 Task: Create Card Sustainability Review in Board Product Feature Testing to Workspace Brand Management. Create Card Event Execution in Board Market Share Growth Strategy to Workspace Brand Management. Create Card Social Media Performance Review in Board Brand Style Guide Development and Implementation to Workspace Brand Management
Action: Mouse moved to (522, 456)
Screenshot: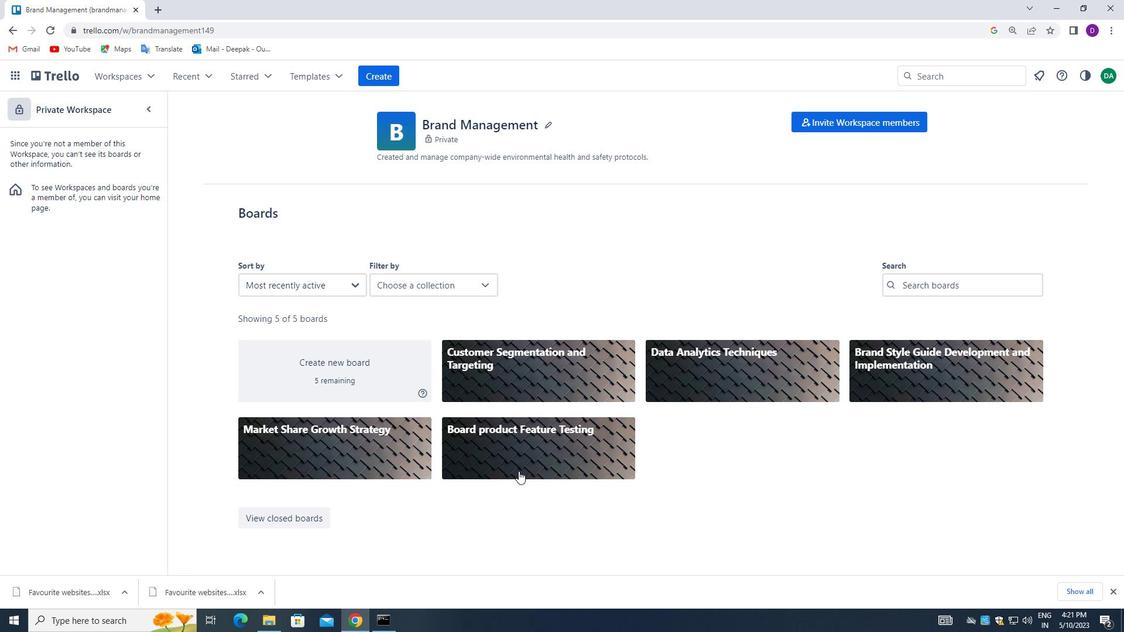 
Action: Mouse pressed left at (522, 456)
Screenshot: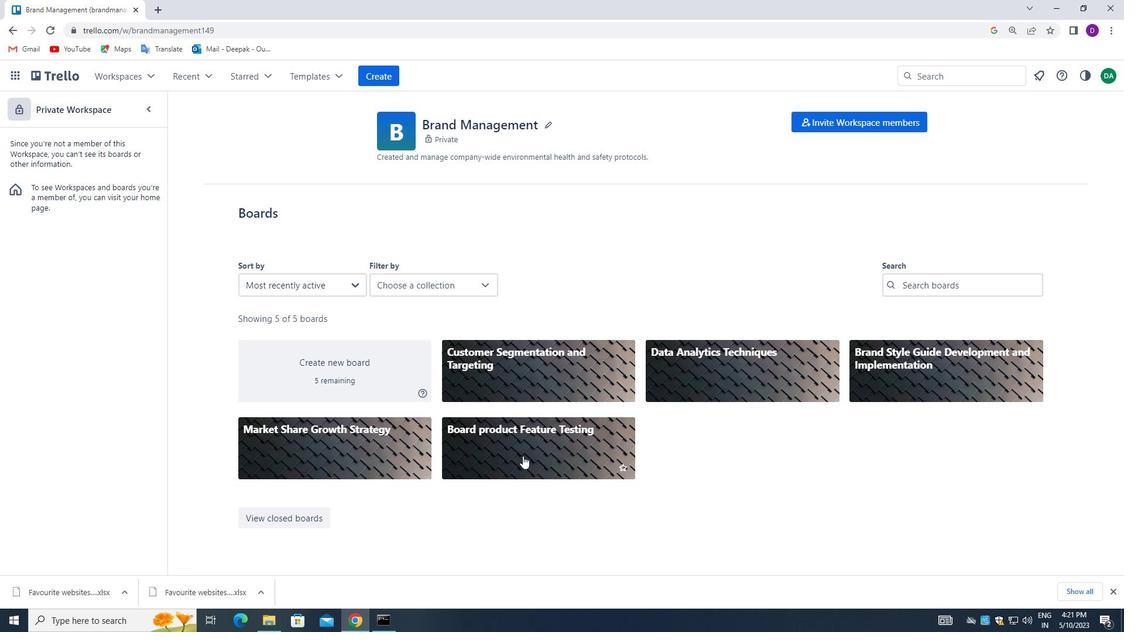 
Action: Mouse moved to (597, 180)
Screenshot: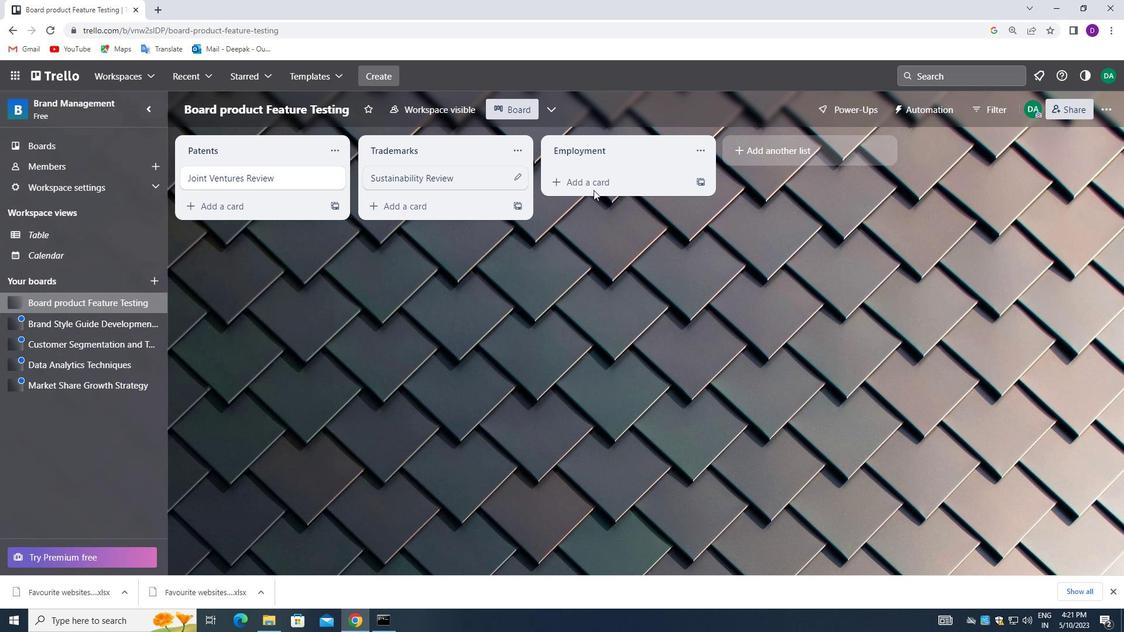 
Action: Mouse pressed left at (597, 180)
Screenshot: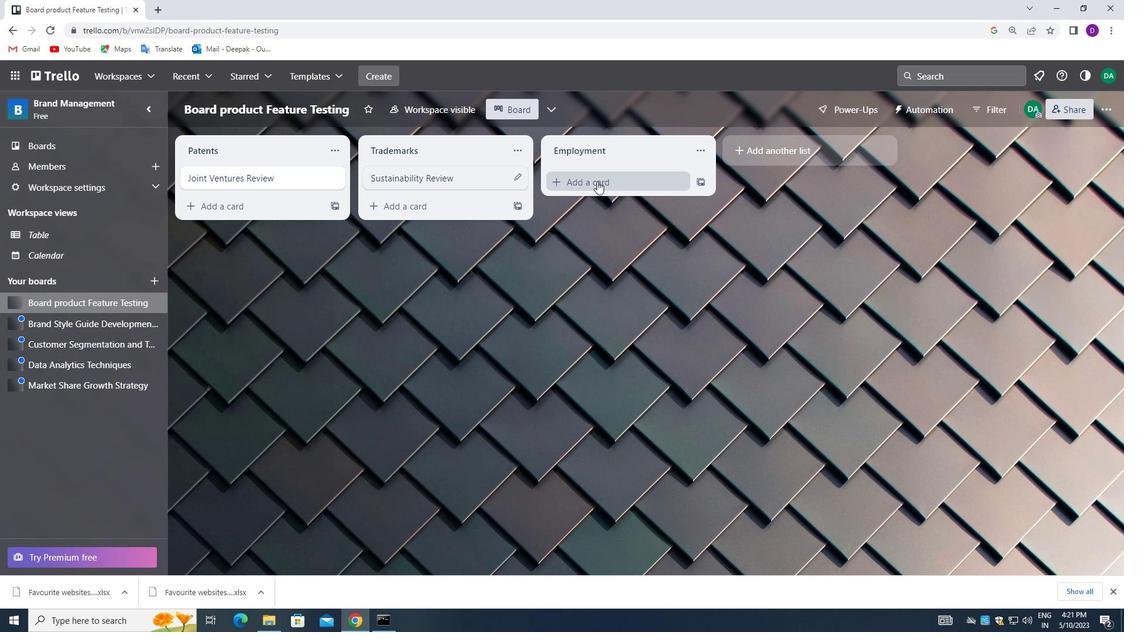 
Action: Mouse pressed left at (597, 180)
Screenshot: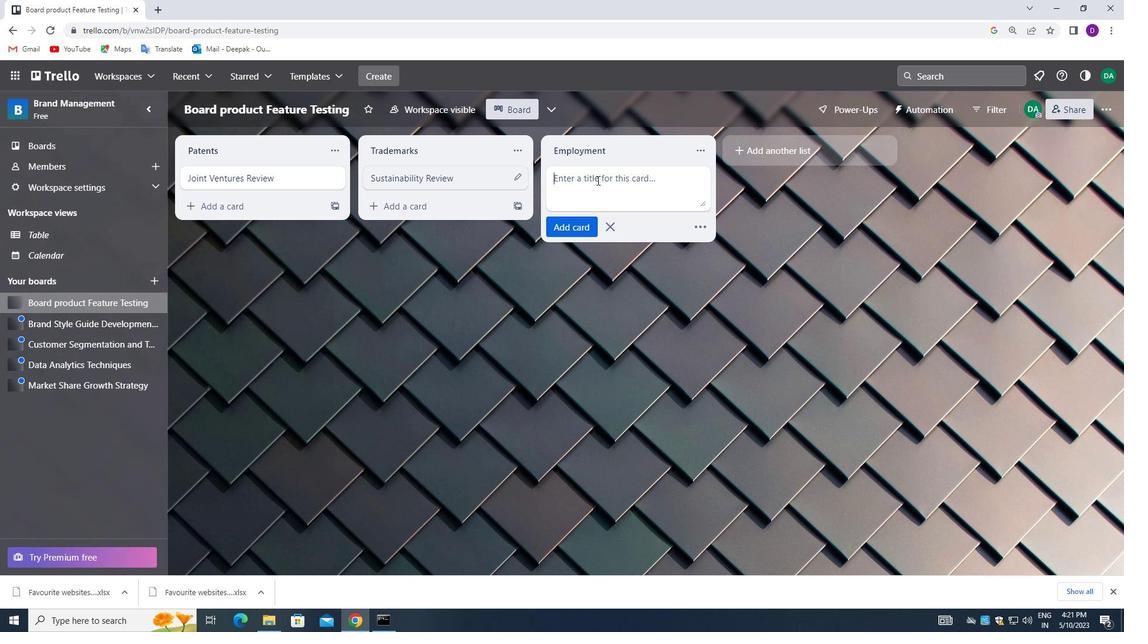 
Action: Mouse moved to (432, 315)
Screenshot: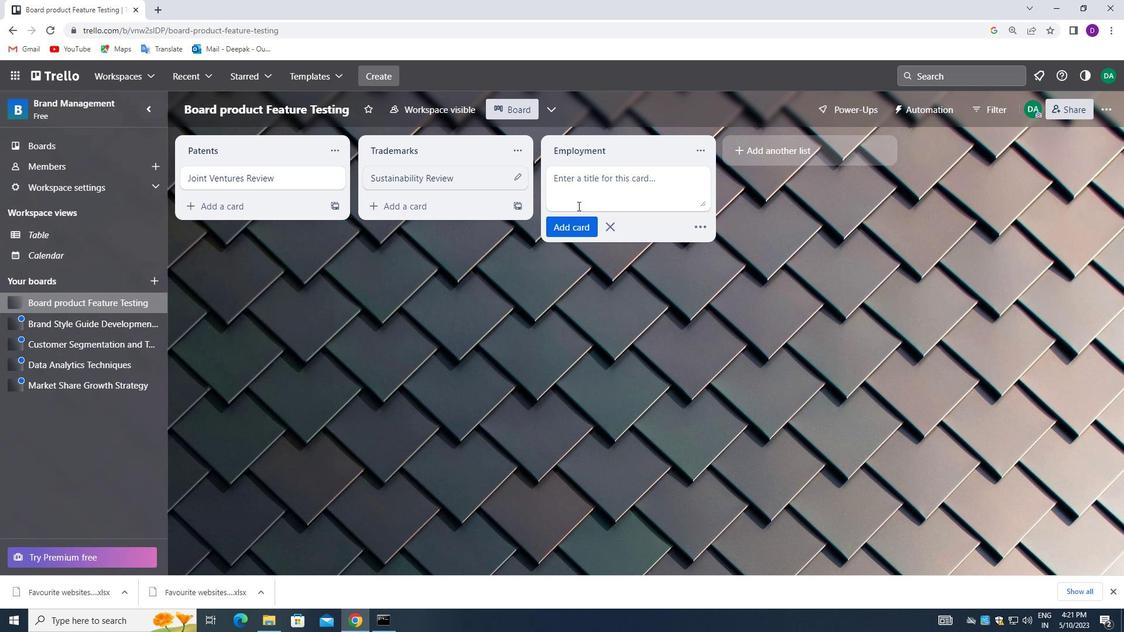 
Action: Key pressed <Key.shift_r>Sustainability<Key.space><Key.shift_r>E<Key.backspace><Key.shift_r>Review<Key.space>
Screenshot: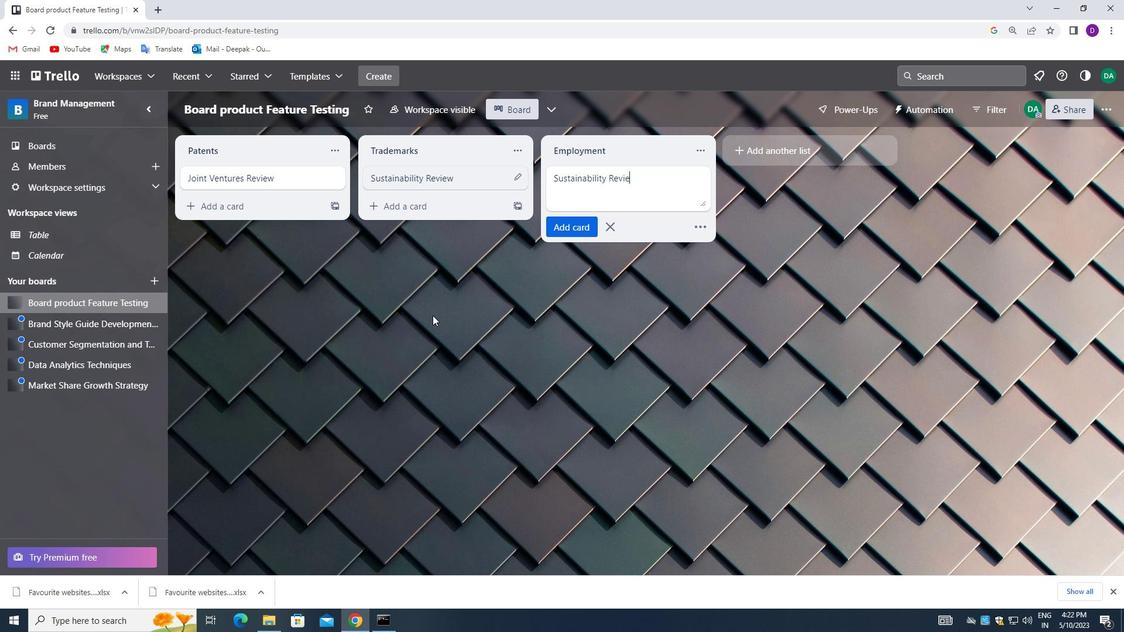 
Action: Mouse moved to (525, 322)
Screenshot: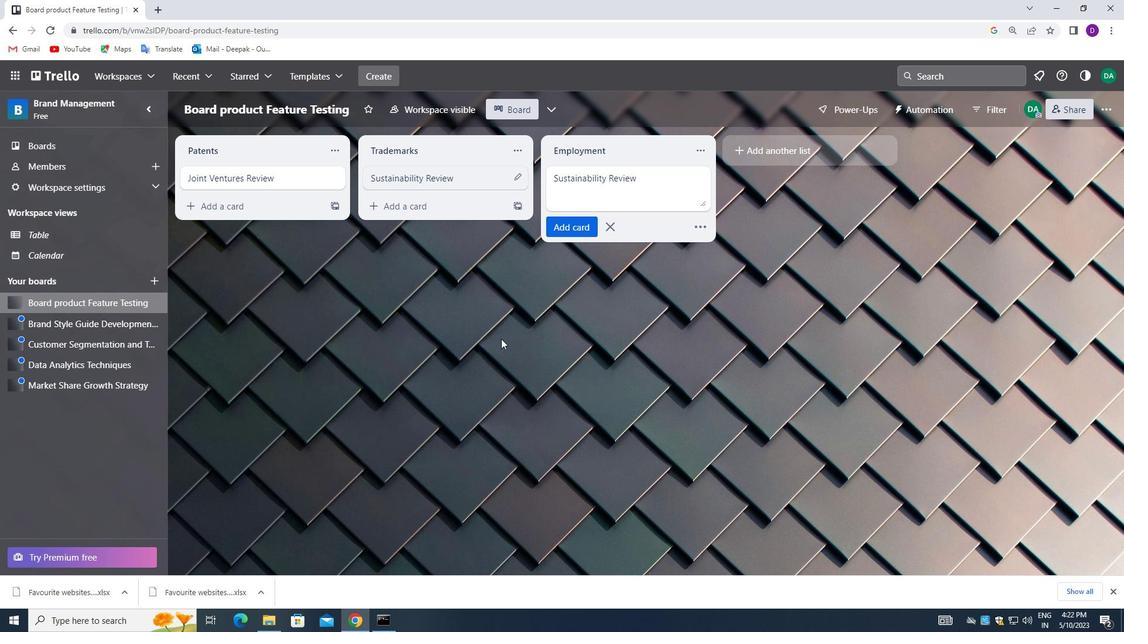 
Action: Mouse pressed left at (525, 322)
Screenshot: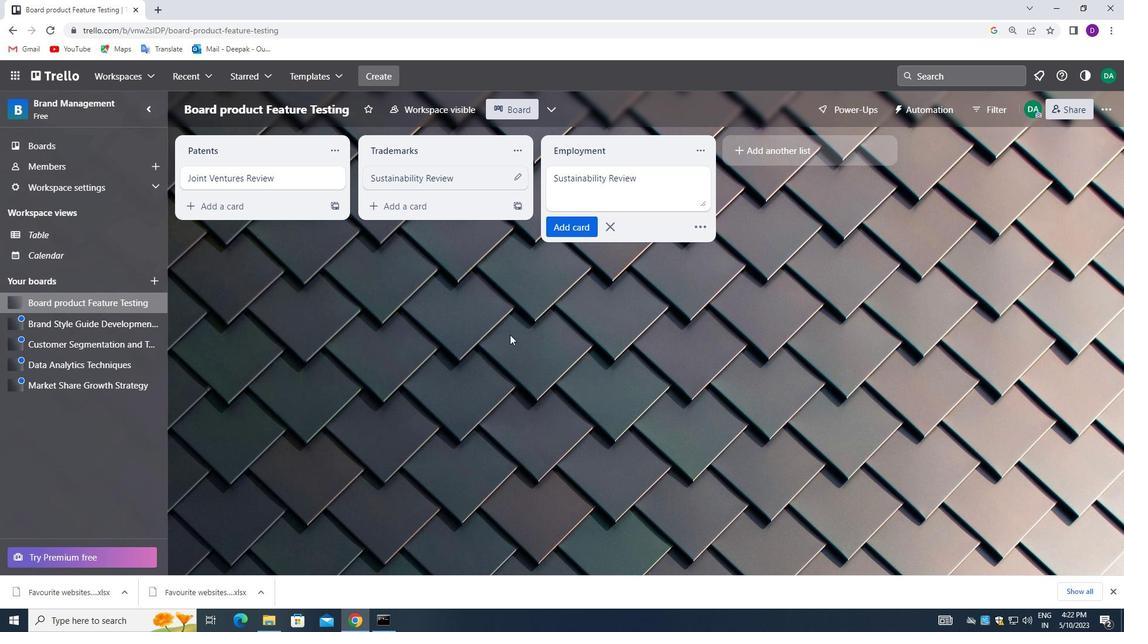 
Action: Mouse moved to (79, 393)
Screenshot: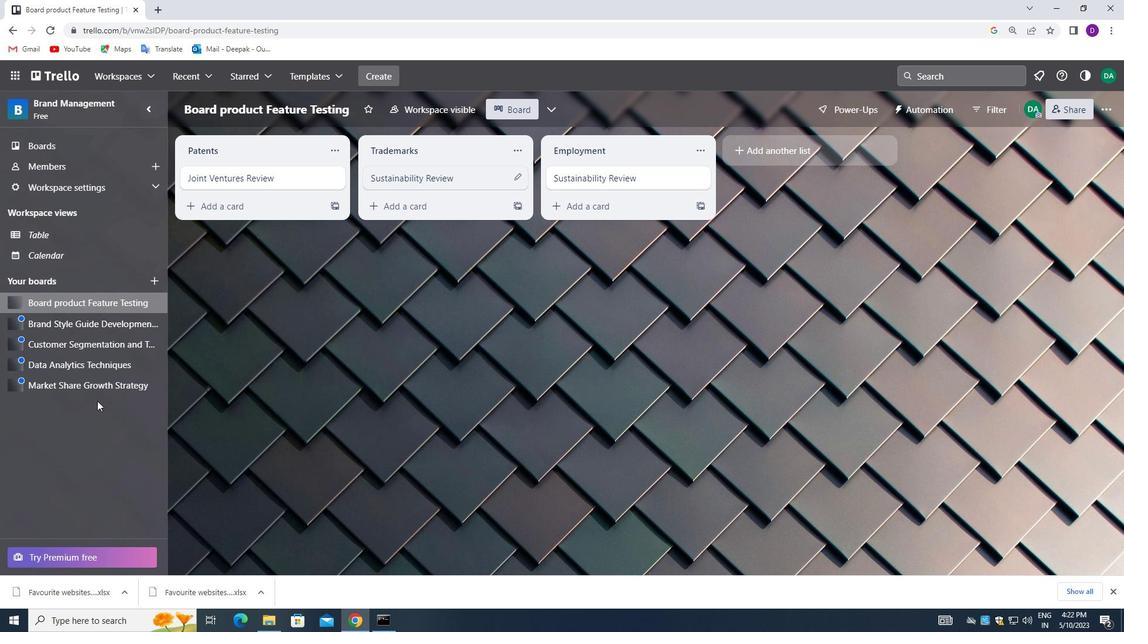 
Action: Mouse pressed left at (79, 393)
Screenshot: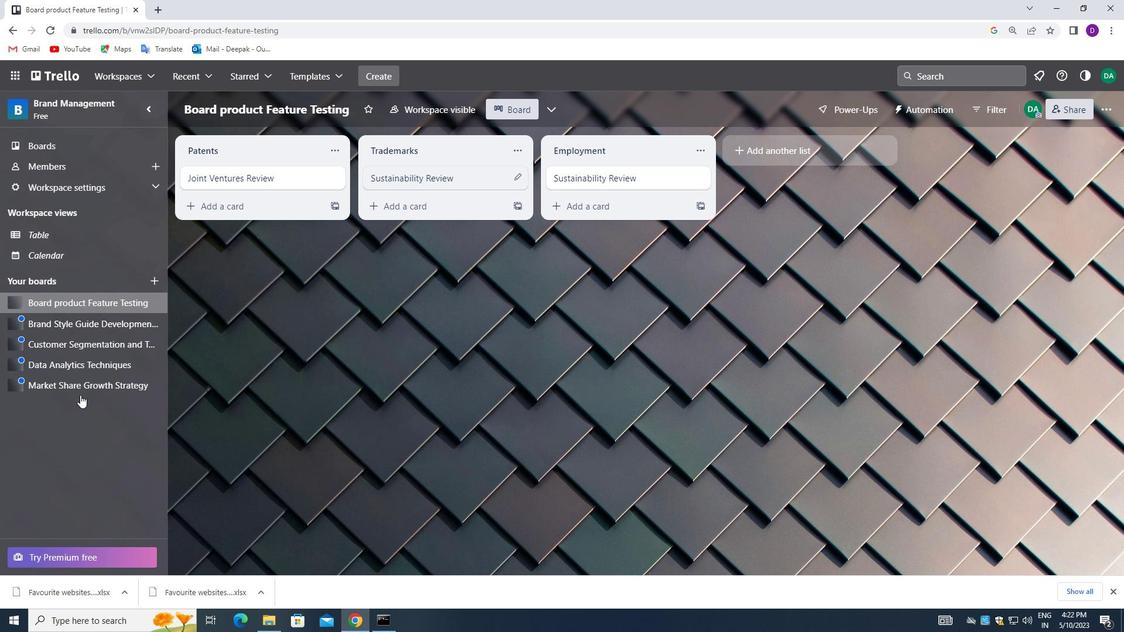 
Action: Mouse moved to (586, 189)
Screenshot: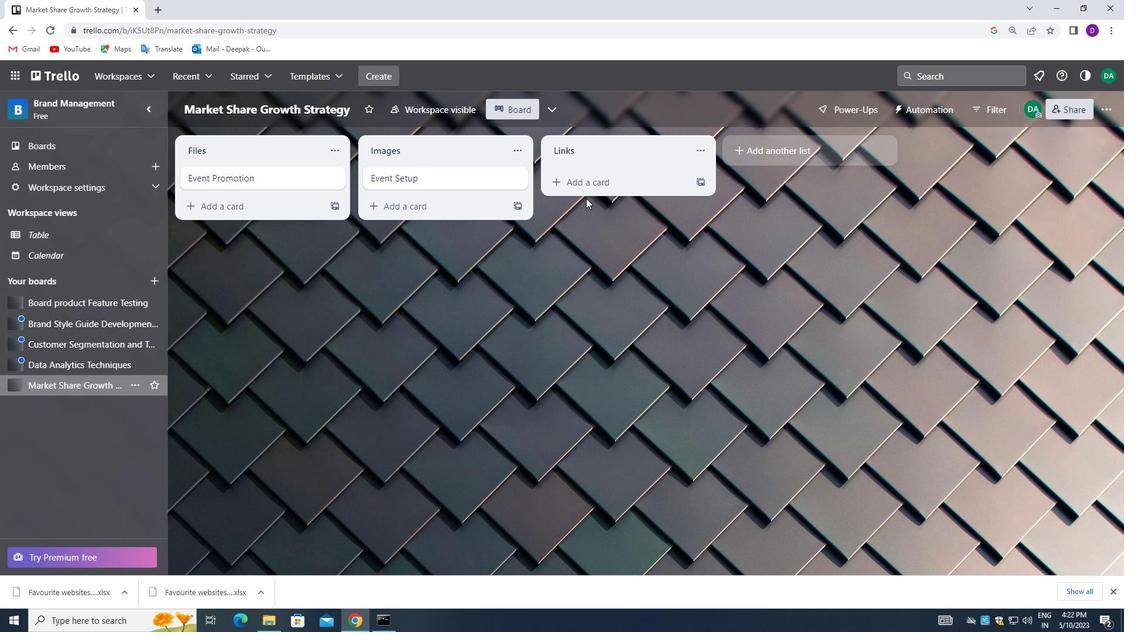 
Action: Mouse pressed left at (586, 189)
Screenshot: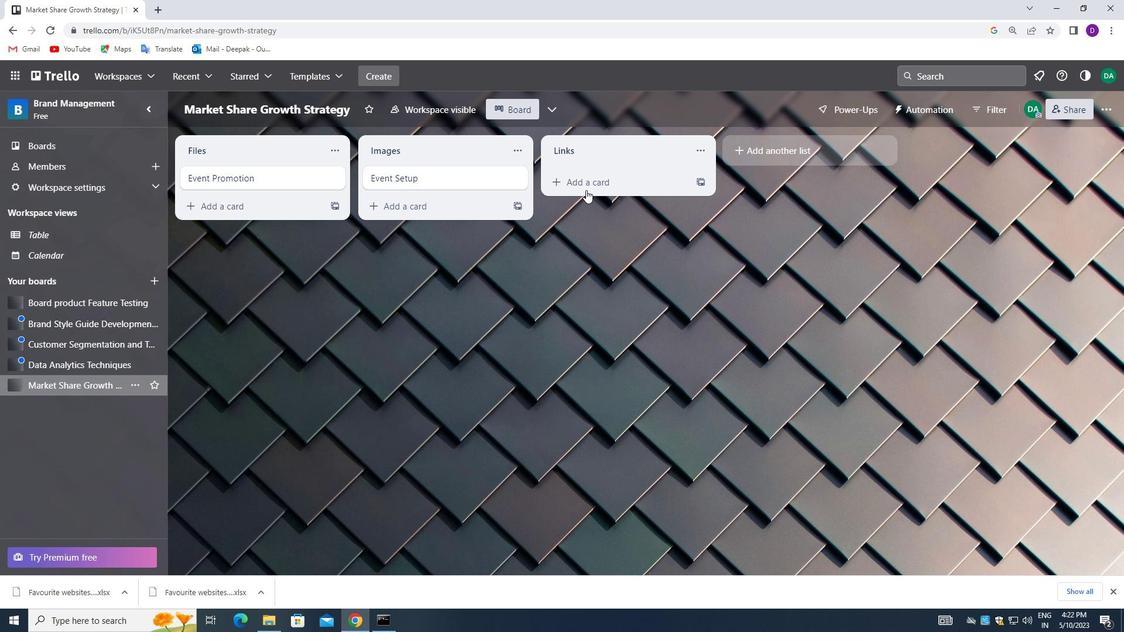 
Action: Mouse moved to (586, 187)
Screenshot: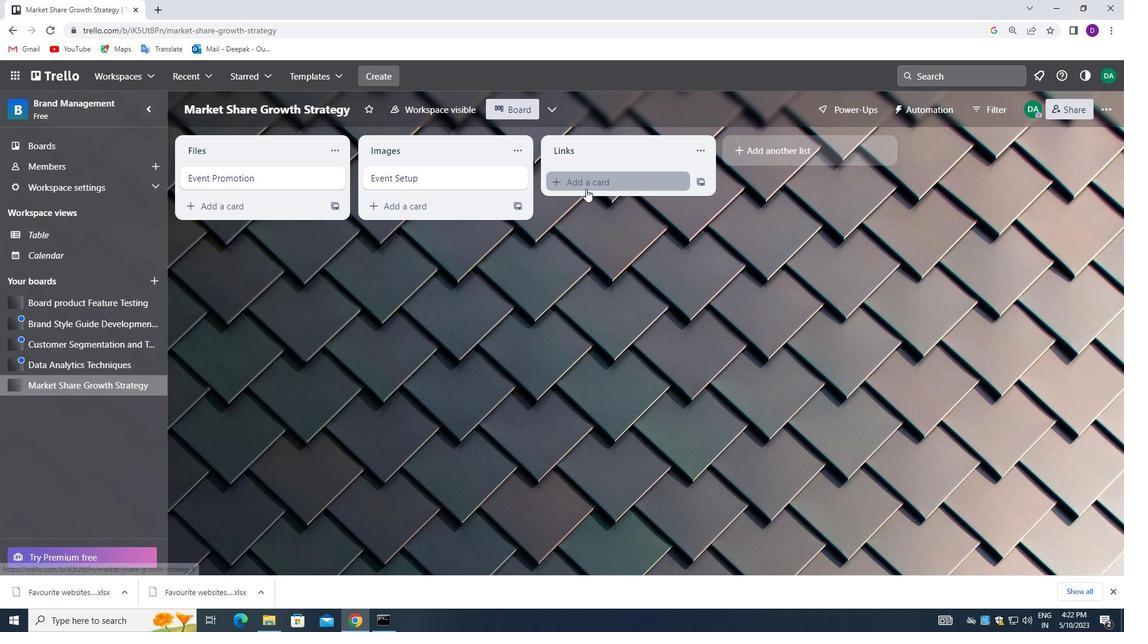 
Action: Mouse pressed left at (586, 187)
Screenshot: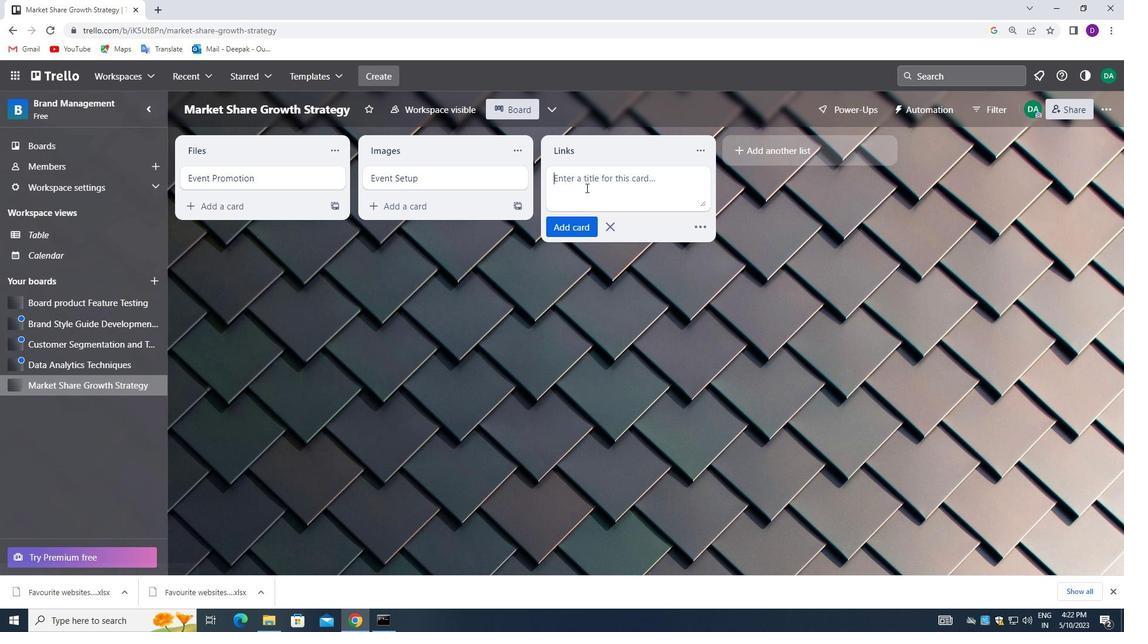 
Action: Key pressed <Key.shift_r>Event<Key.space><Key.shift_r>Execua<Key.backspace>tion<Key.space>
Screenshot: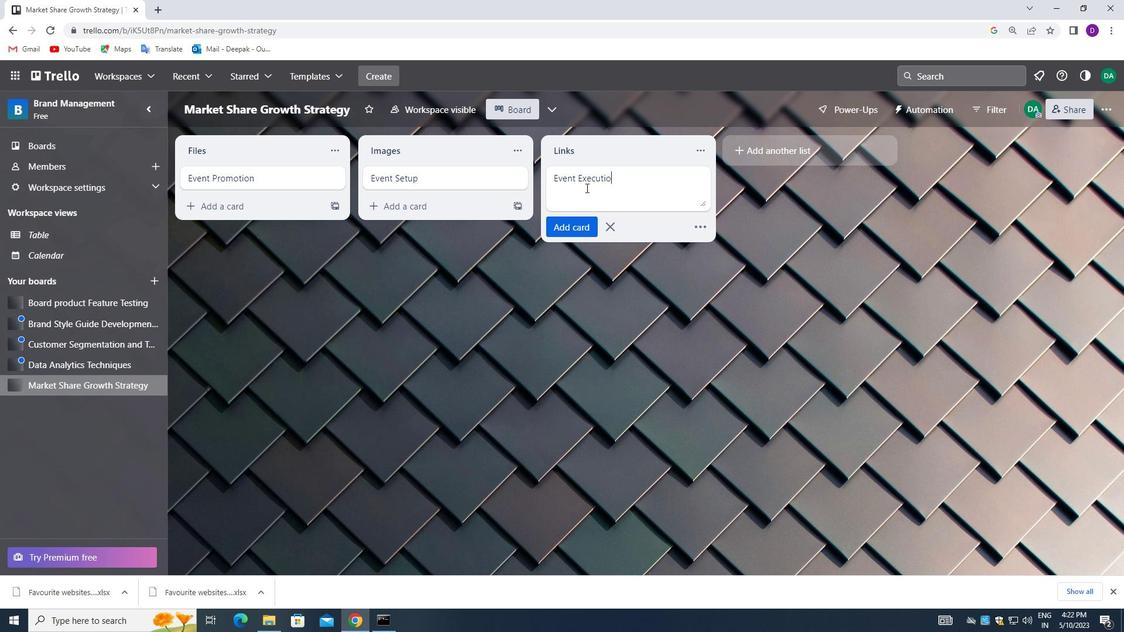 
Action: Mouse moved to (607, 282)
Screenshot: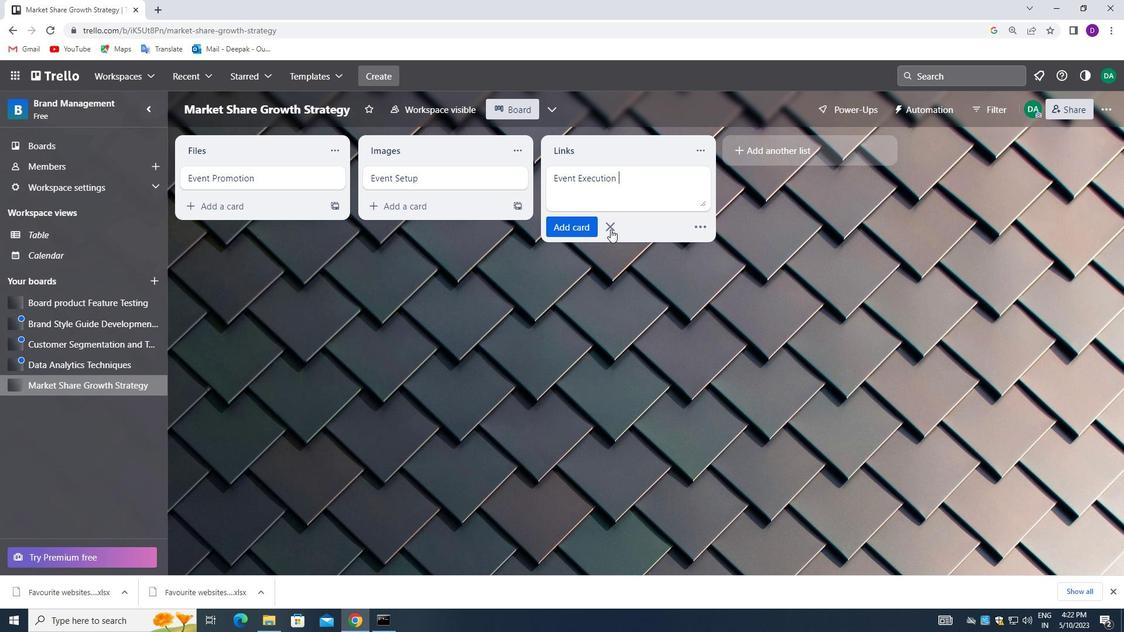 
Action: Mouse pressed left at (607, 282)
Screenshot: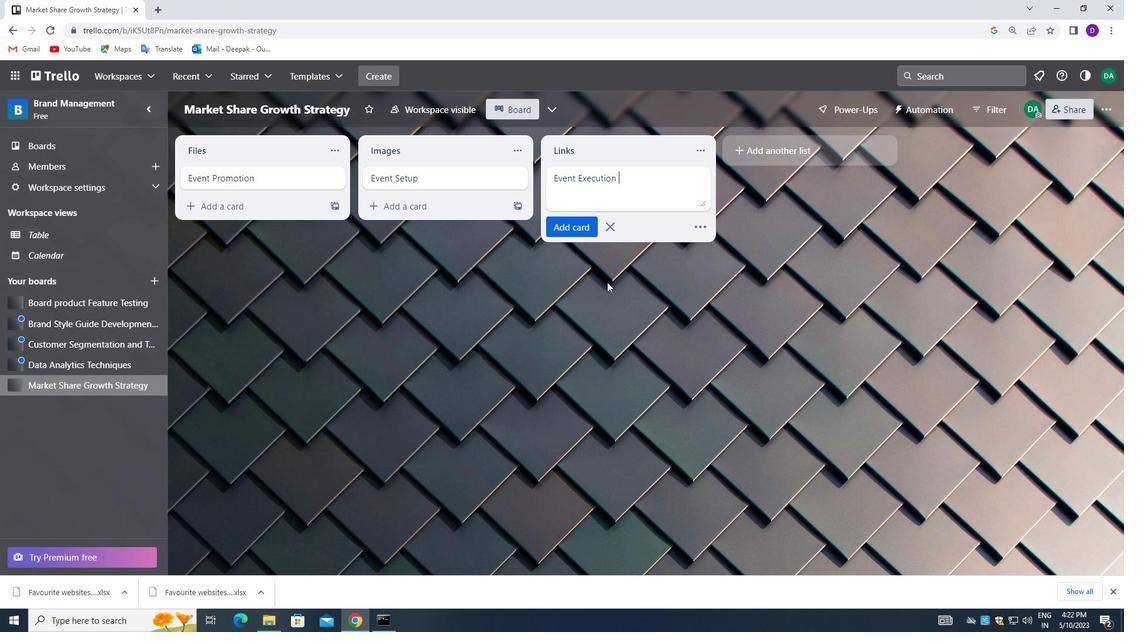 
Action: Mouse moved to (71, 326)
Screenshot: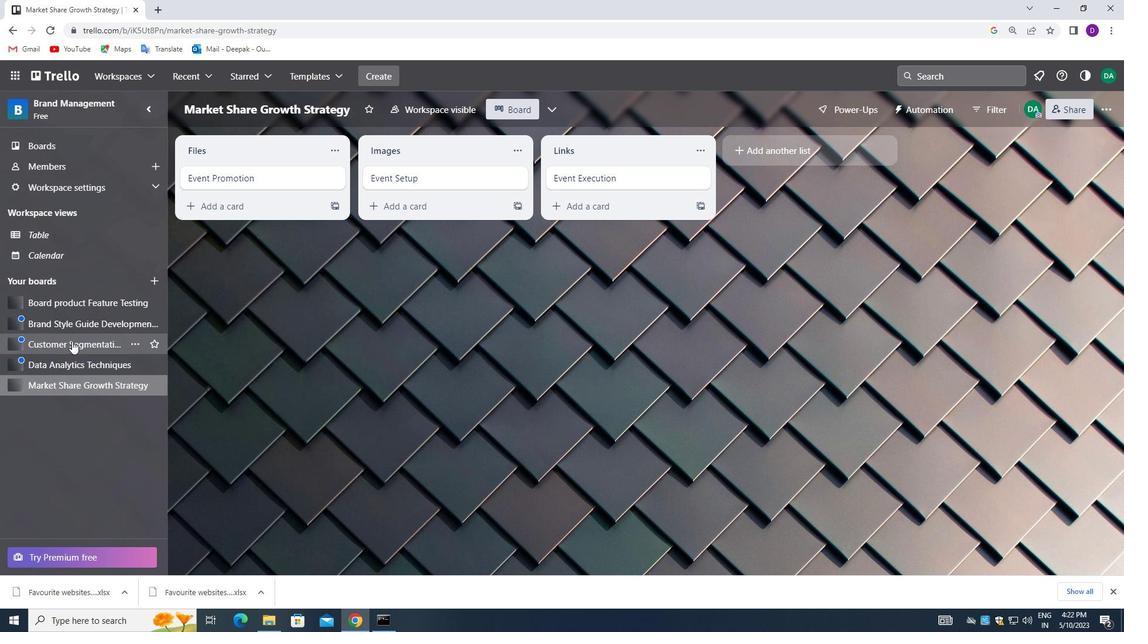 
Action: Mouse pressed left at (71, 326)
Screenshot: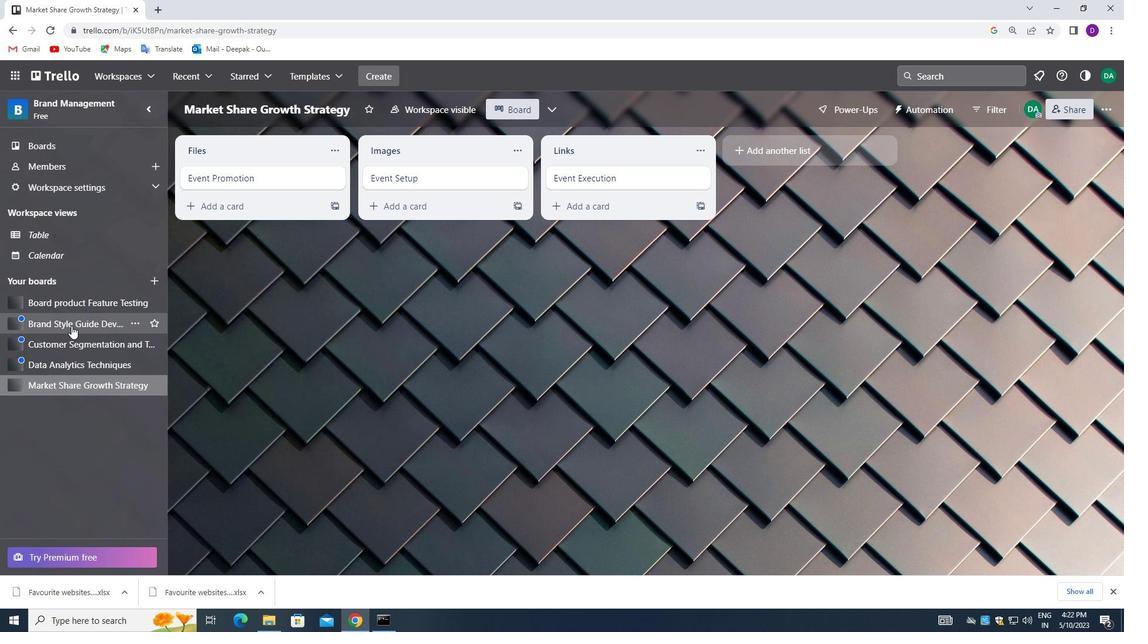 
Action: Mouse moved to (569, 186)
Screenshot: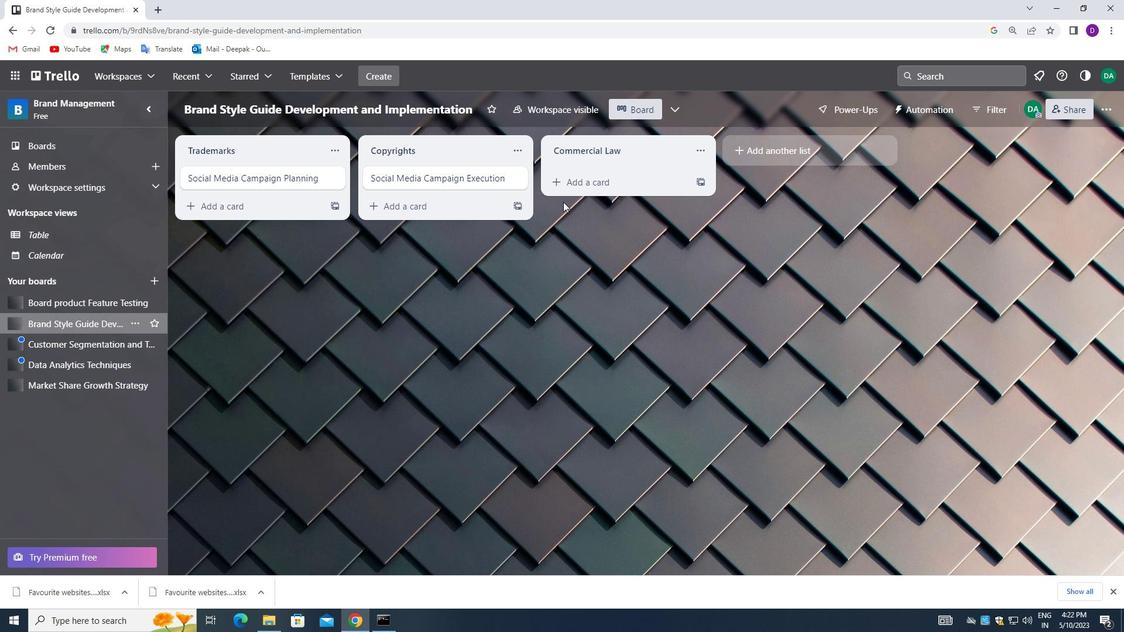 
Action: Mouse pressed left at (569, 186)
Screenshot: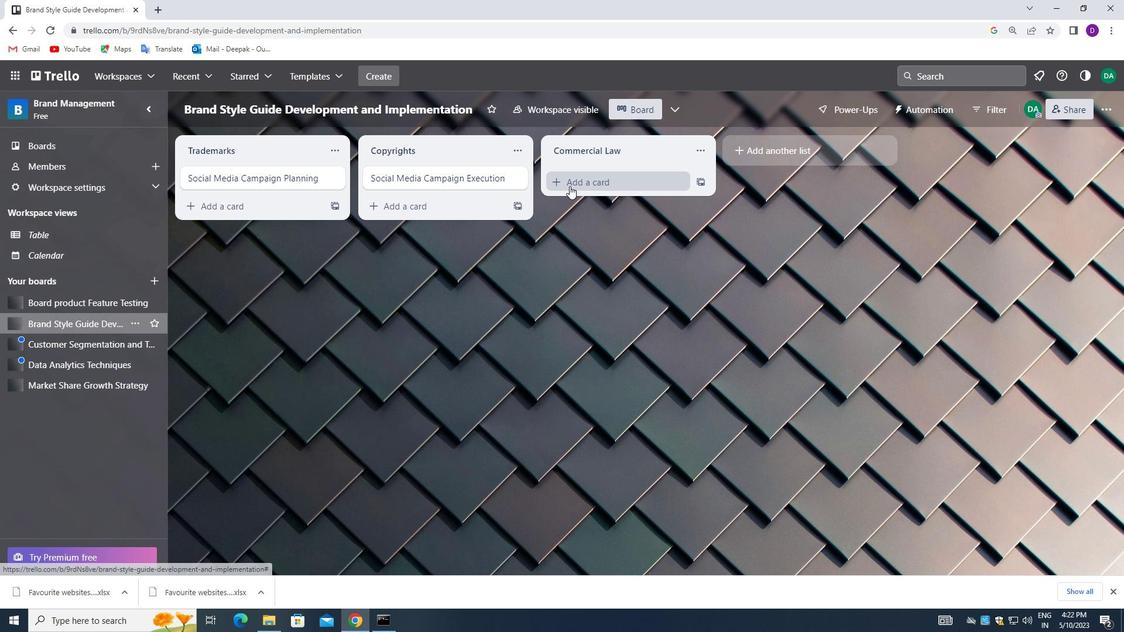 
Action: Mouse pressed left at (569, 186)
Screenshot: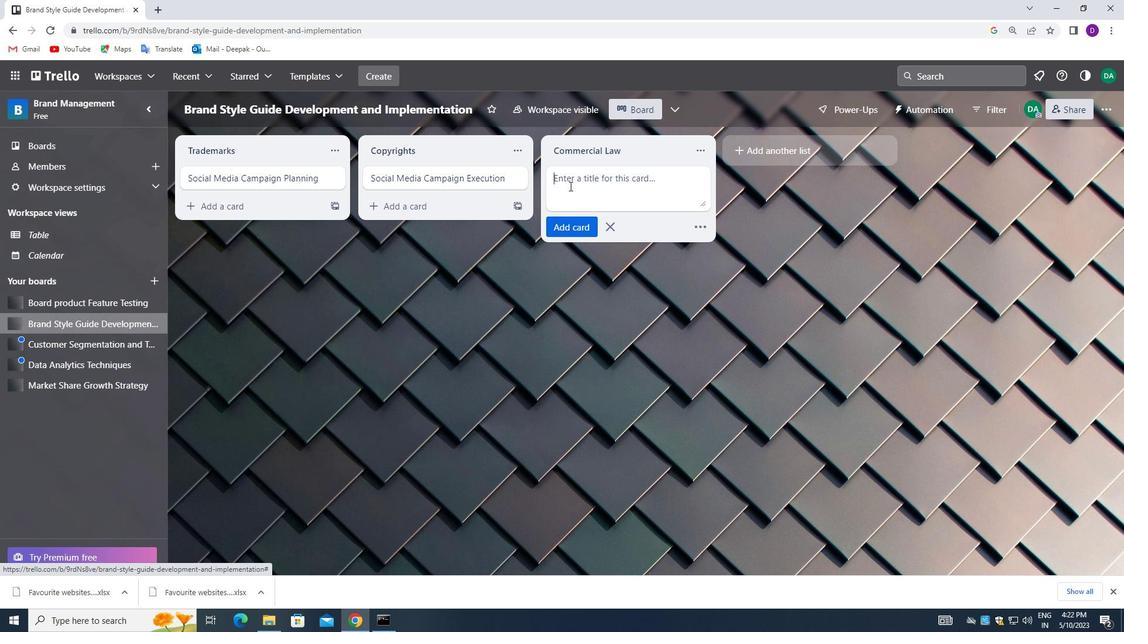 
Action: Mouse moved to (476, 307)
Screenshot: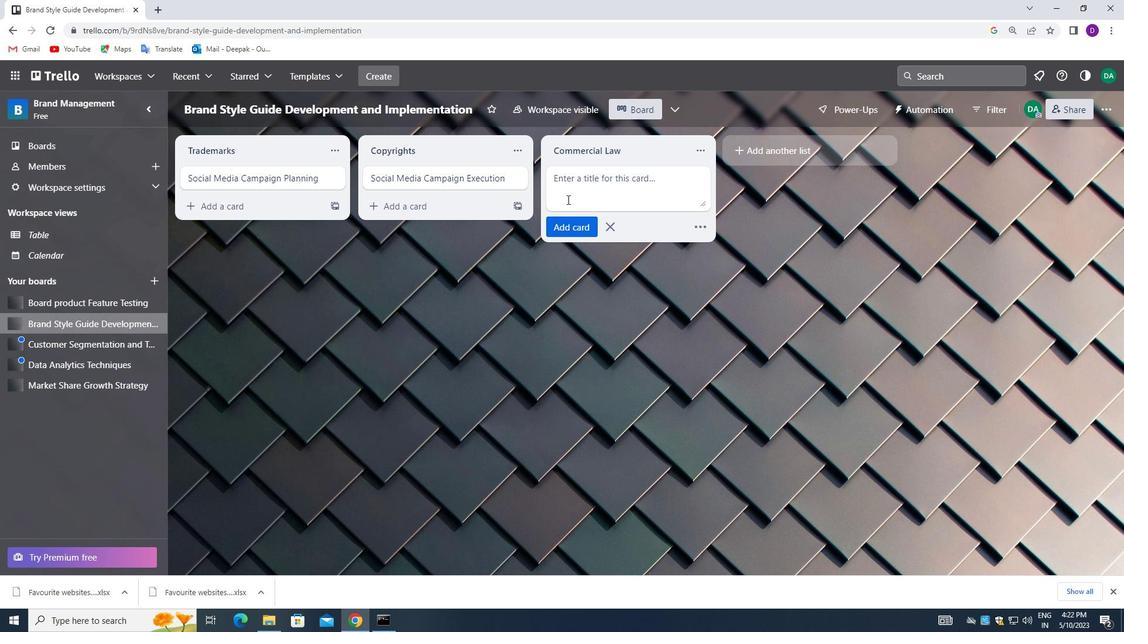 
Action: Key pressed <Key.shift_r>Social<Key.space><Key.shift>MEDIA<Key.space><Key.shift>PEF<Key.backspace>R<Key.space><Key.backspace>FORMANCE<Key.space><Key.shift_r>REVIEW<Key.space>
Screenshot: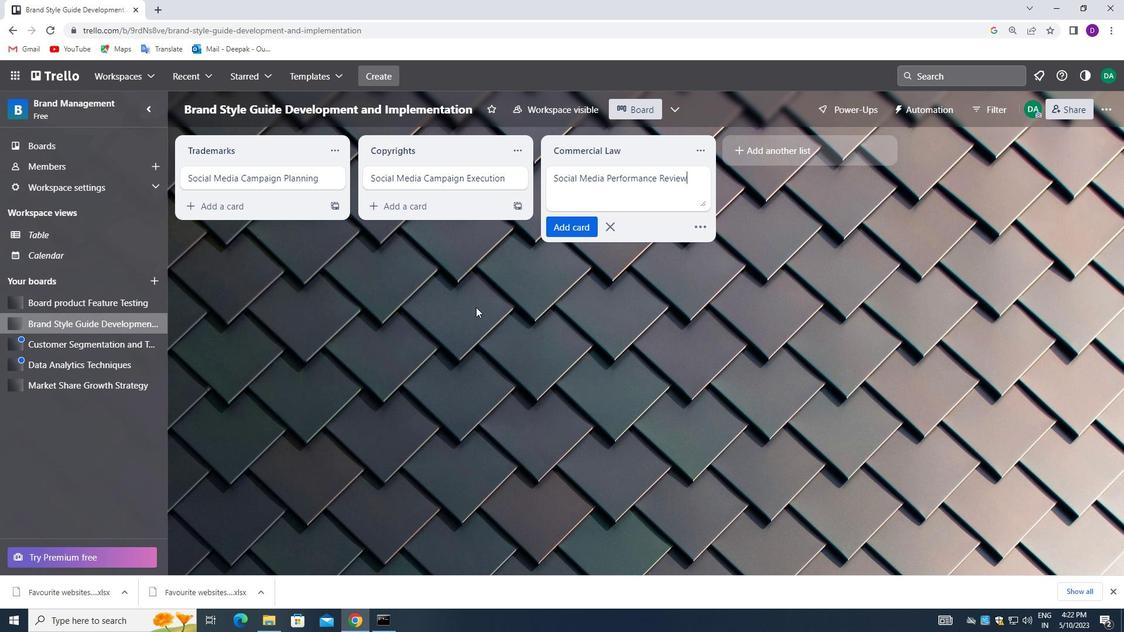 
Action: Mouse moved to (626, 274)
Screenshot: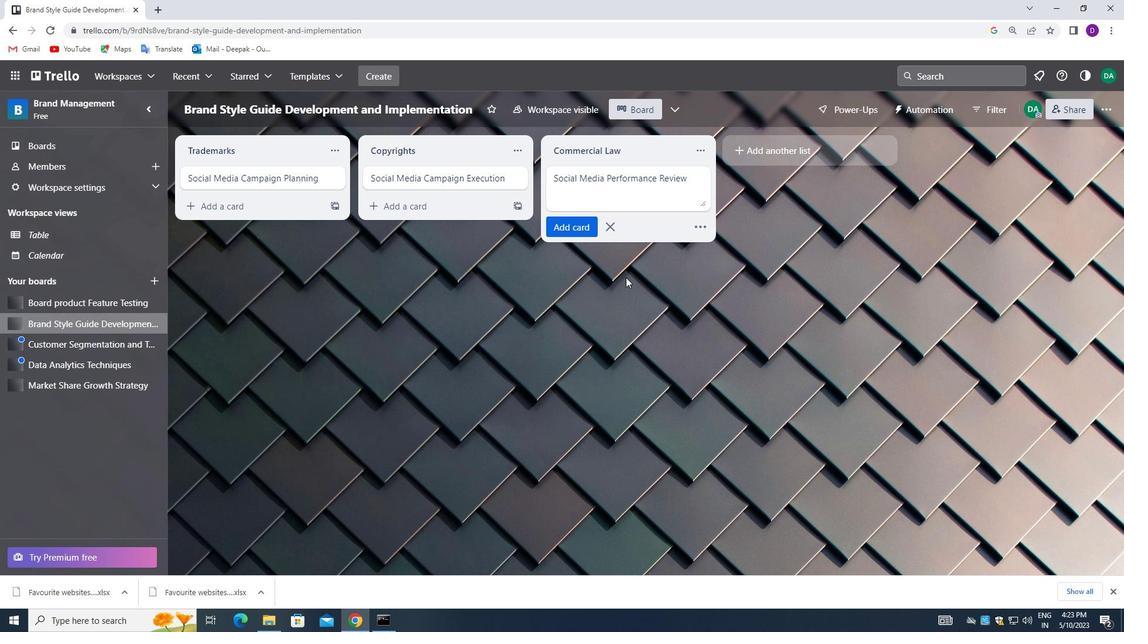 
Action: Mouse pressed left at (626, 274)
Screenshot: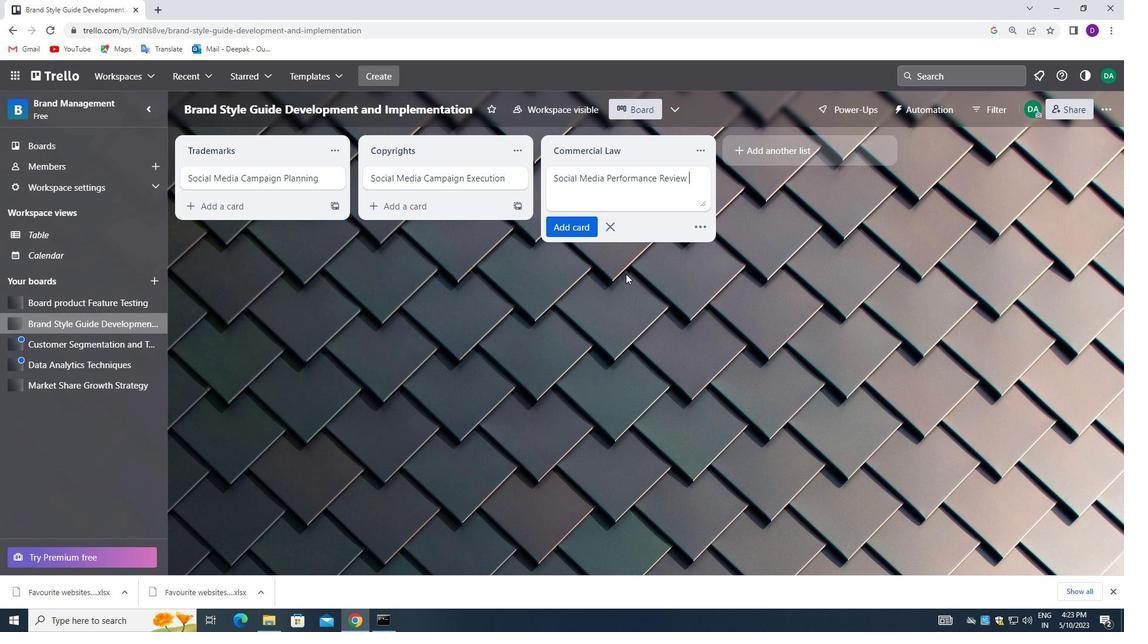 
Action: Mouse moved to (641, 269)
Screenshot: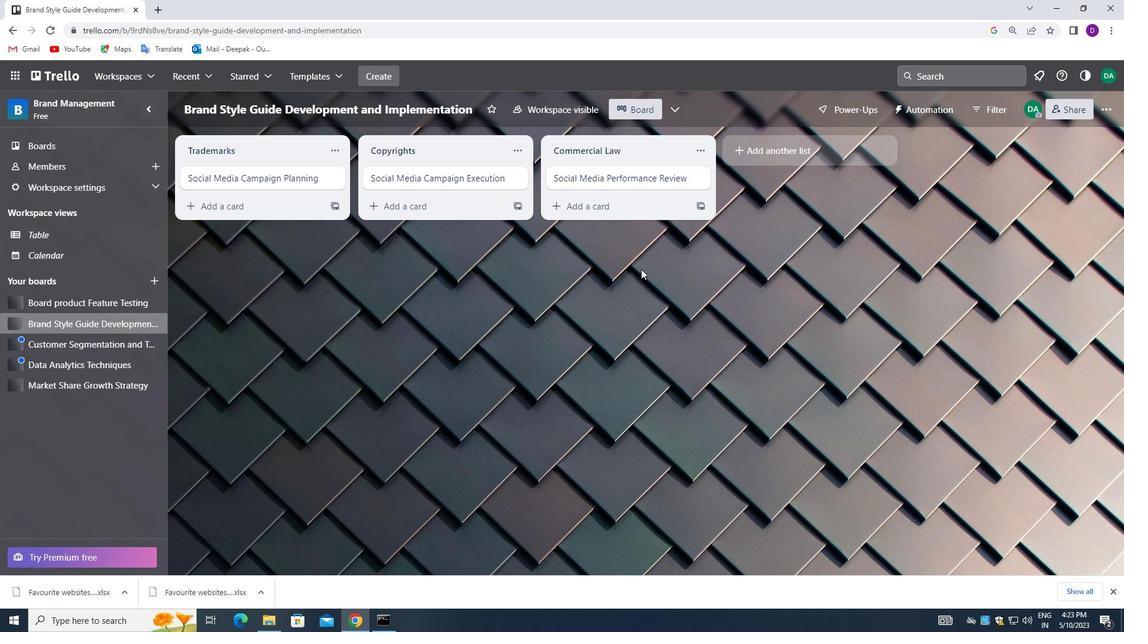 
Action: Mouse scrolled (641, 268) with delta (0, 0)
Screenshot: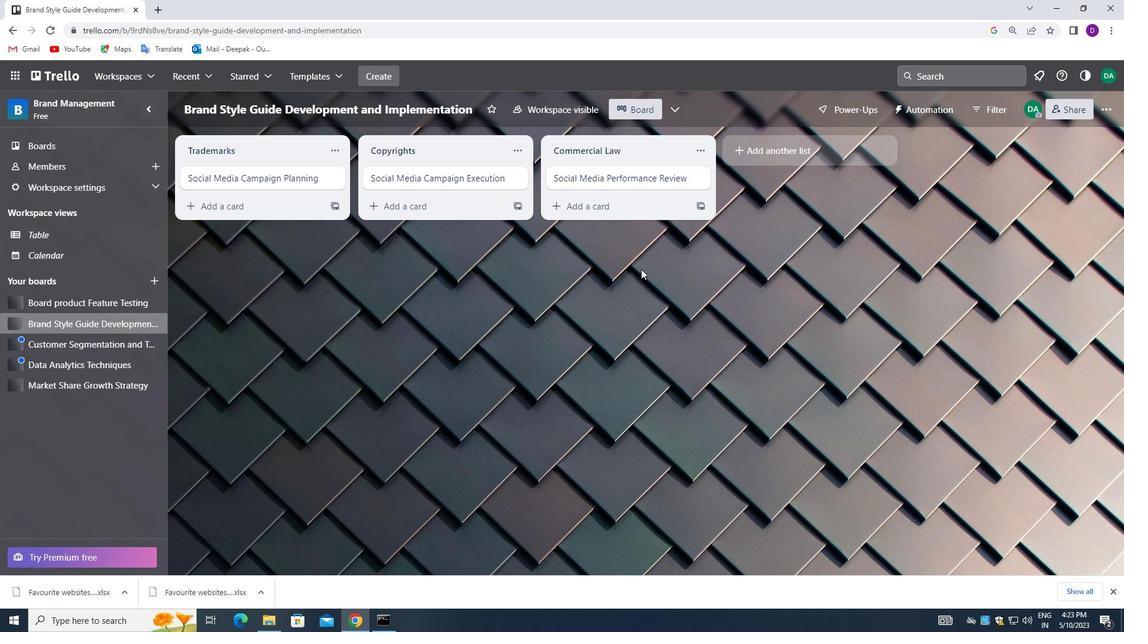 
Action: Mouse moved to (642, 269)
Screenshot: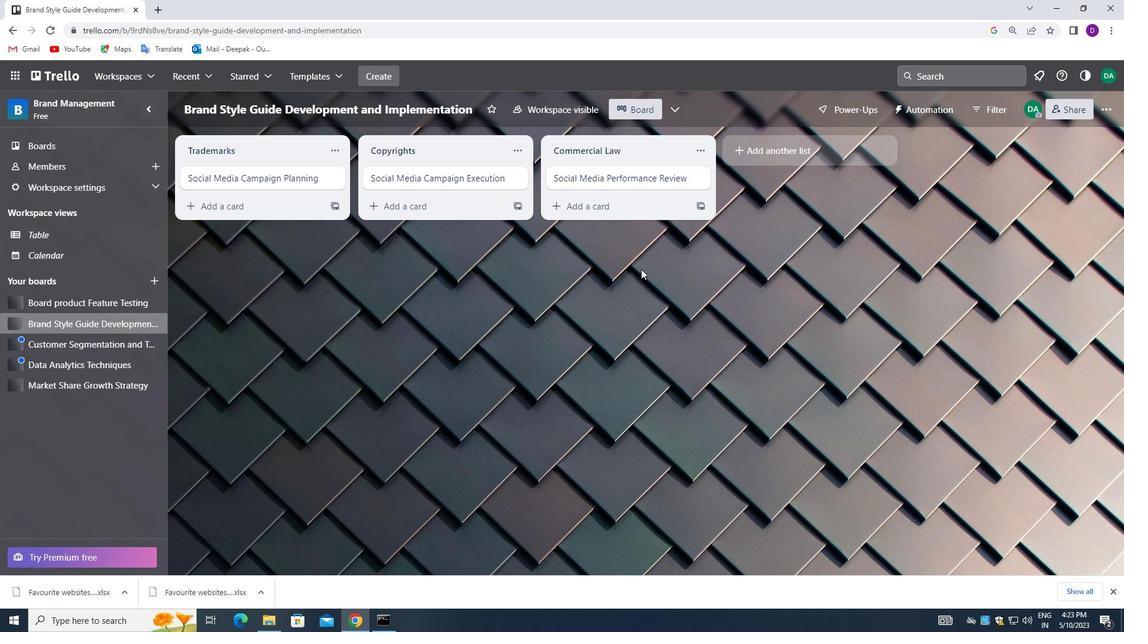 
Action: Mouse scrolled (642, 268) with delta (0, 0)
Screenshot: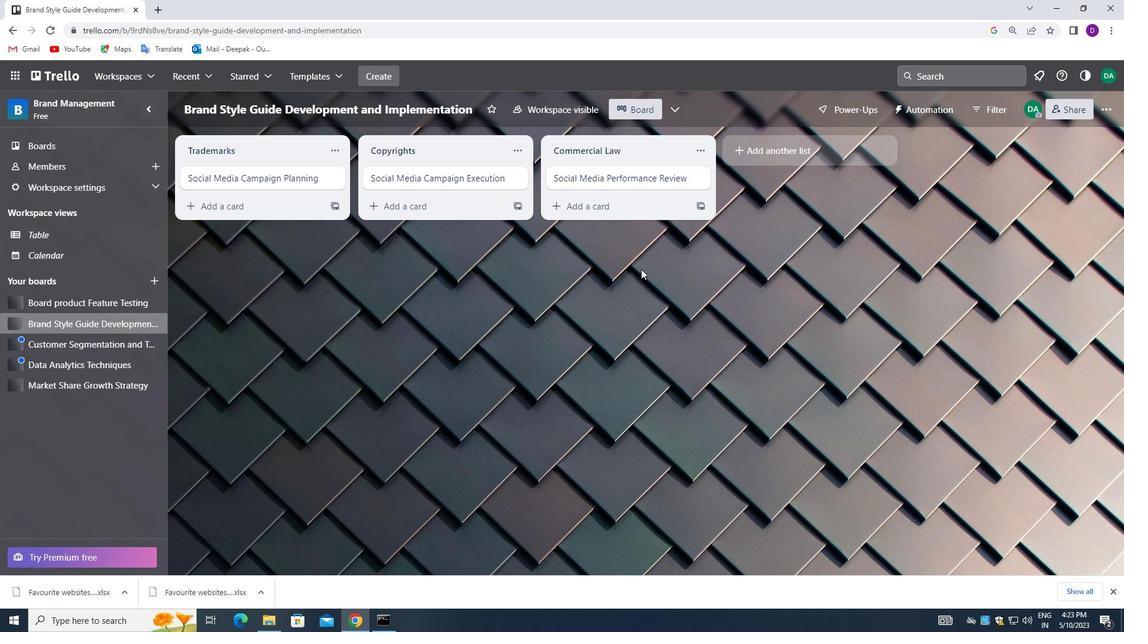 
Action: Mouse moved to (642, 269)
Screenshot: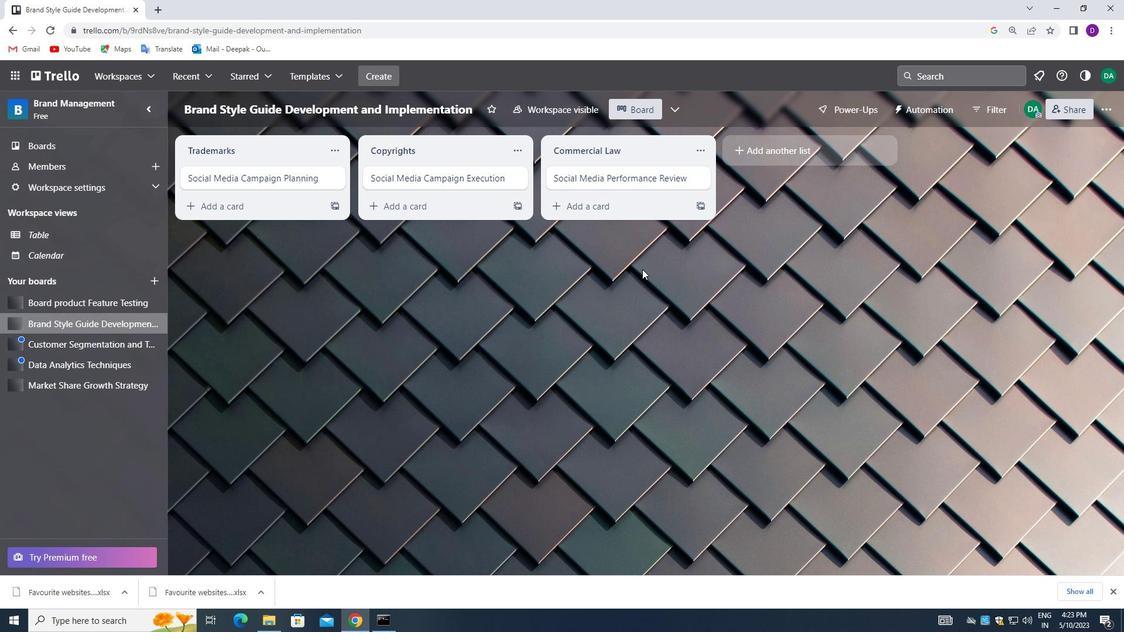 
Action: Mouse scrolled (642, 269) with delta (0, 0)
Screenshot: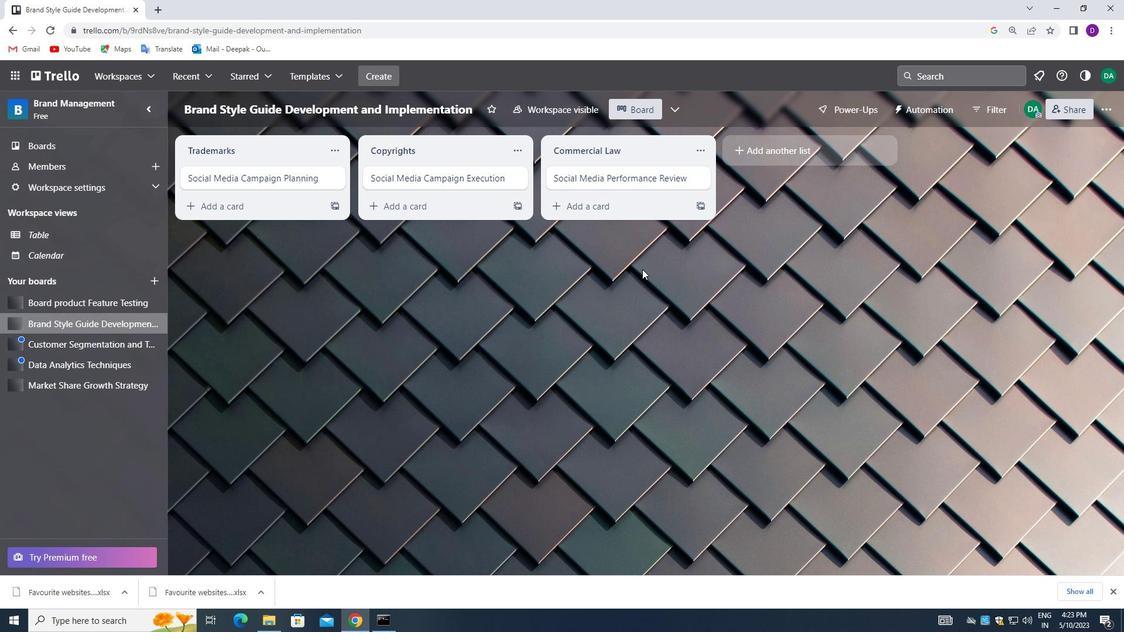 
Action: Mouse scrolled (642, 269) with delta (0, 0)
Screenshot: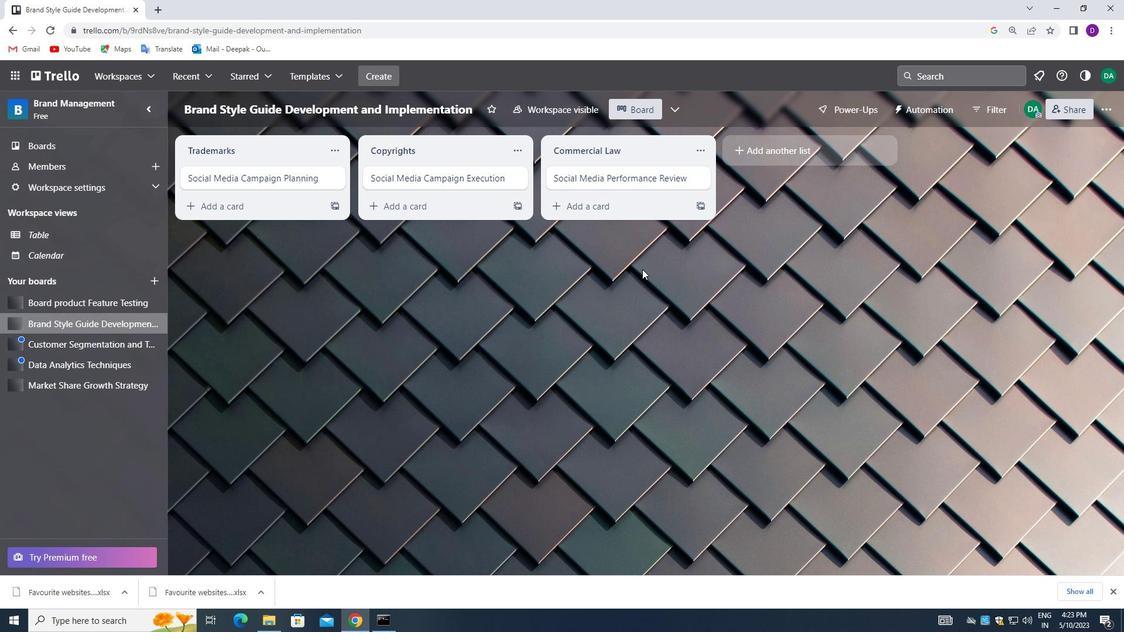 
